 Task: Create in the project AgileGuru and in the Backlog issue 'Develop a new tool for automated testing of web application performance under high traffic and load conditions' a child issue 'Integration with social media management software', and assign it to team member softage.2@softage.net. Create in the project AgileGuru and in the Backlog issue 'Upgrade the user interface of a web application to improve usability and user experience' a child issue 'Big data model interpretability and transparency optimization', and assign it to team member softage.3@softage.net
Action: Mouse moved to (191, 56)
Screenshot: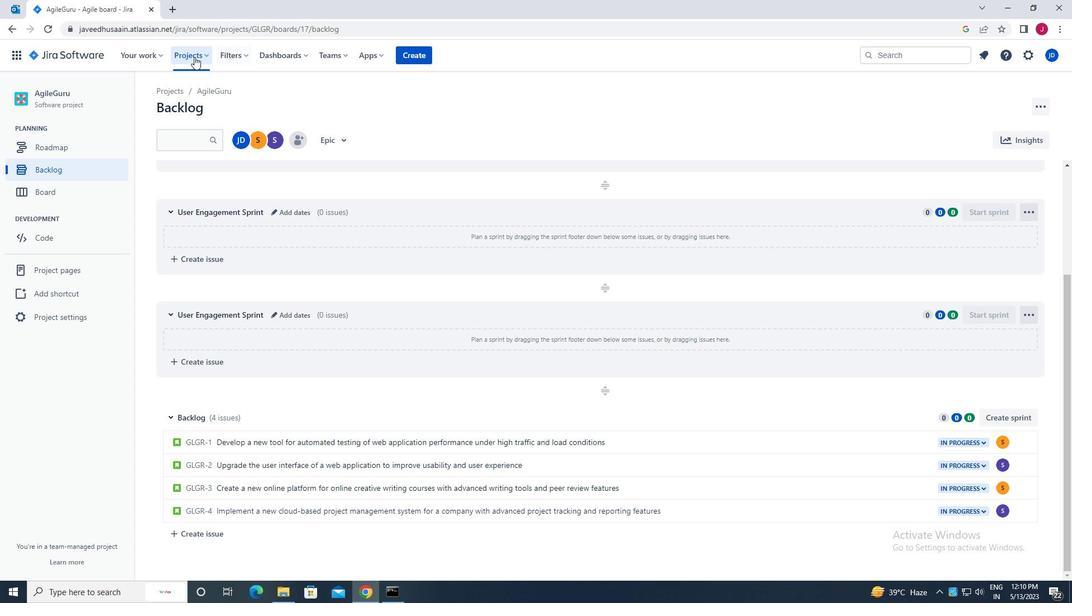 
Action: Mouse pressed left at (191, 56)
Screenshot: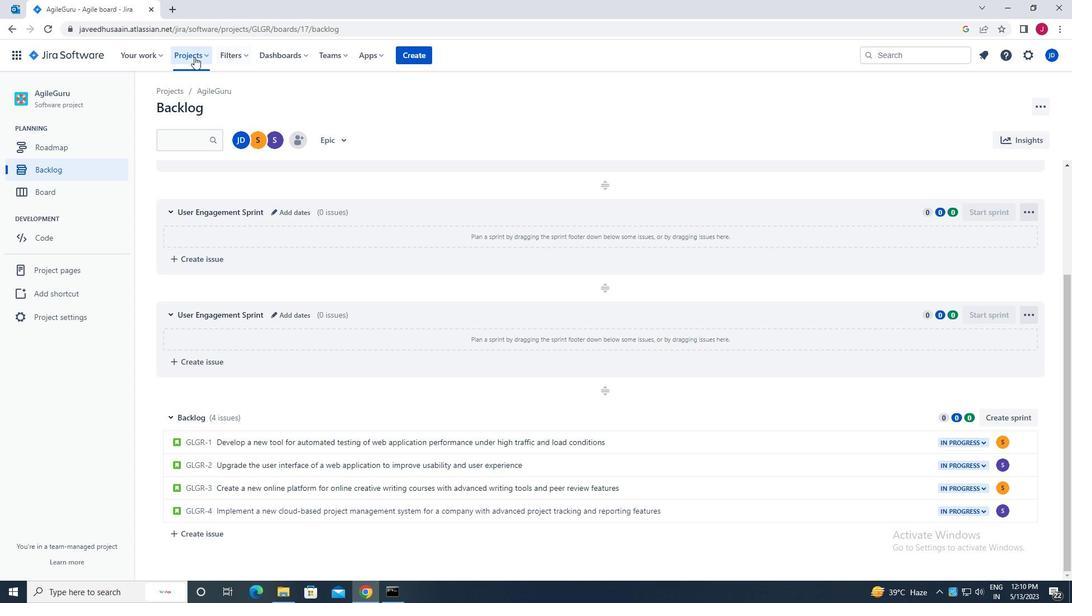 
Action: Mouse moved to (233, 107)
Screenshot: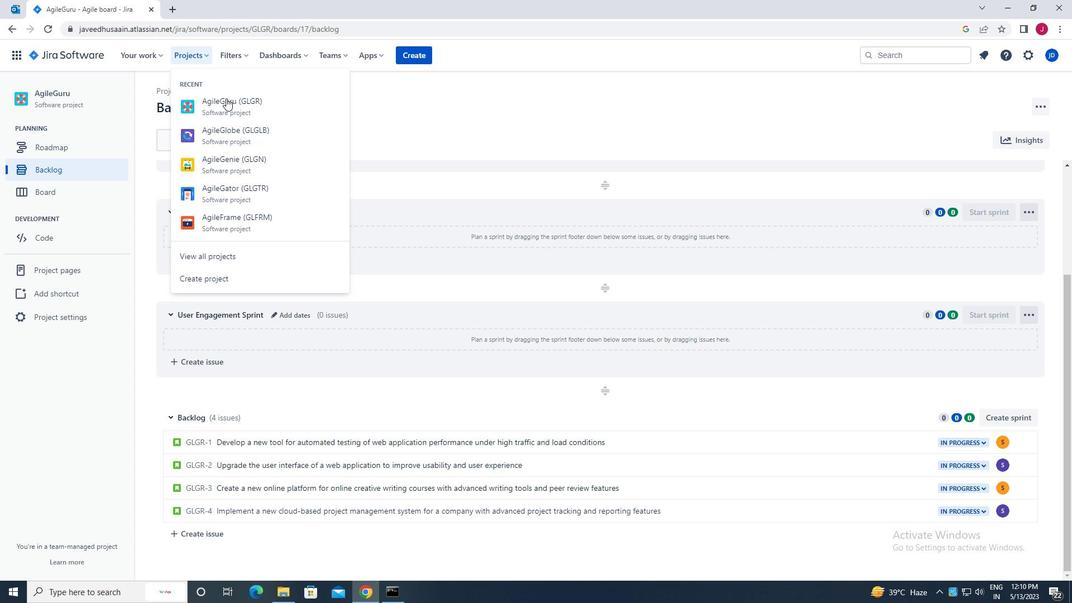 
Action: Mouse pressed left at (233, 107)
Screenshot: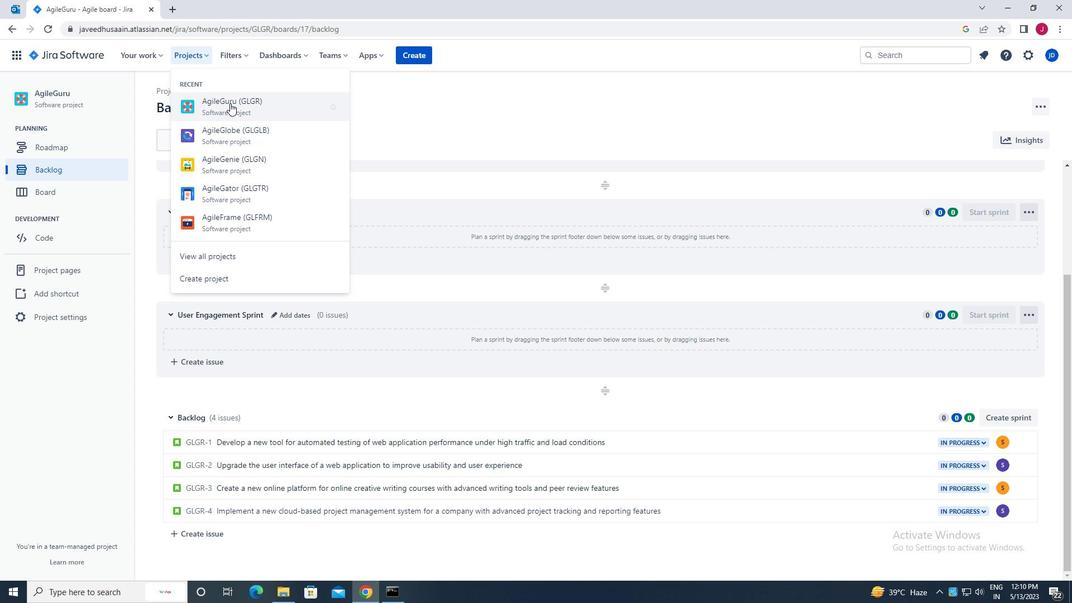 
Action: Mouse moved to (79, 166)
Screenshot: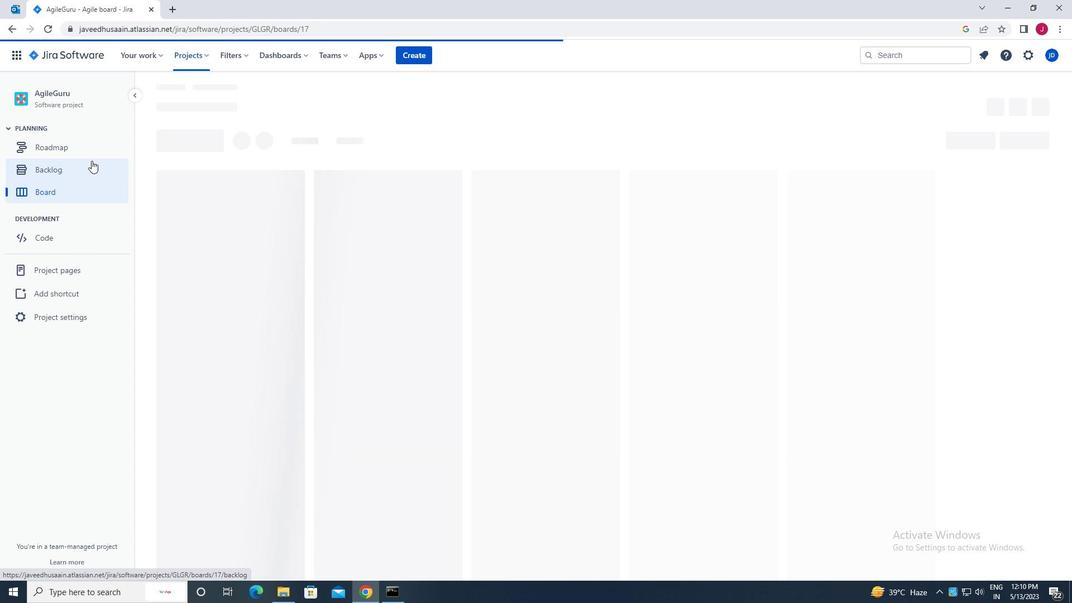 
Action: Mouse pressed left at (79, 166)
Screenshot: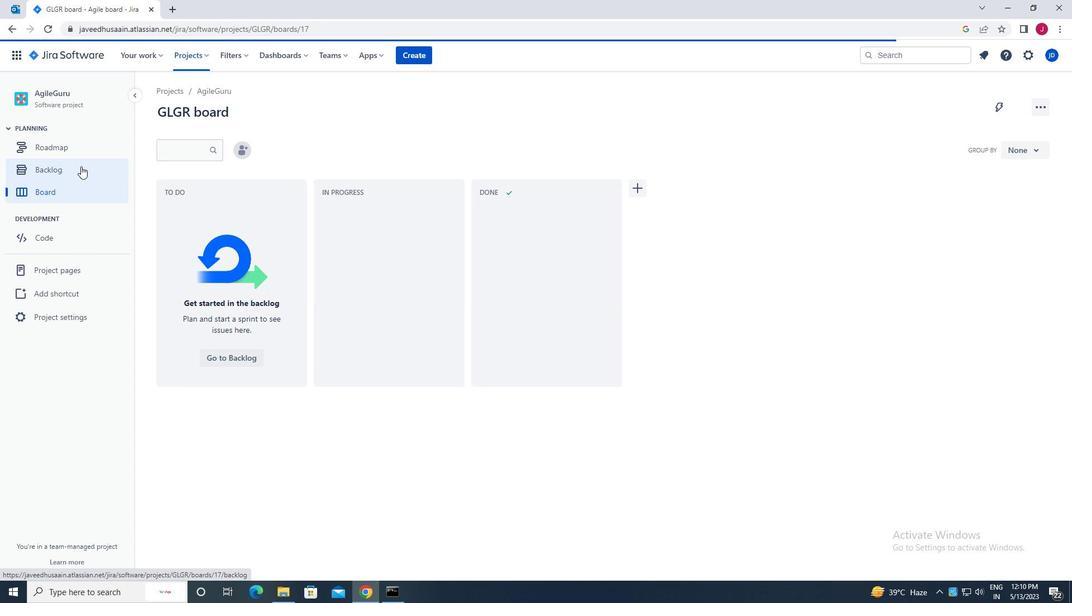 
Action: Mouse moved to (532, 327)
Screenshot: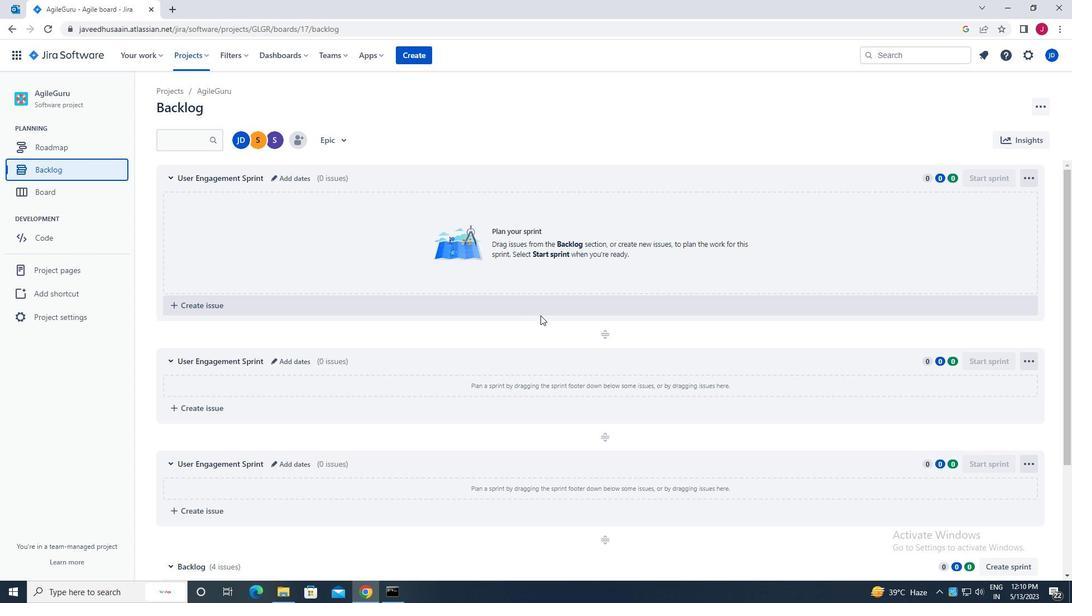 
Action: Mouse scrolled (532, 326) with delta (0, 0)
Screenshot: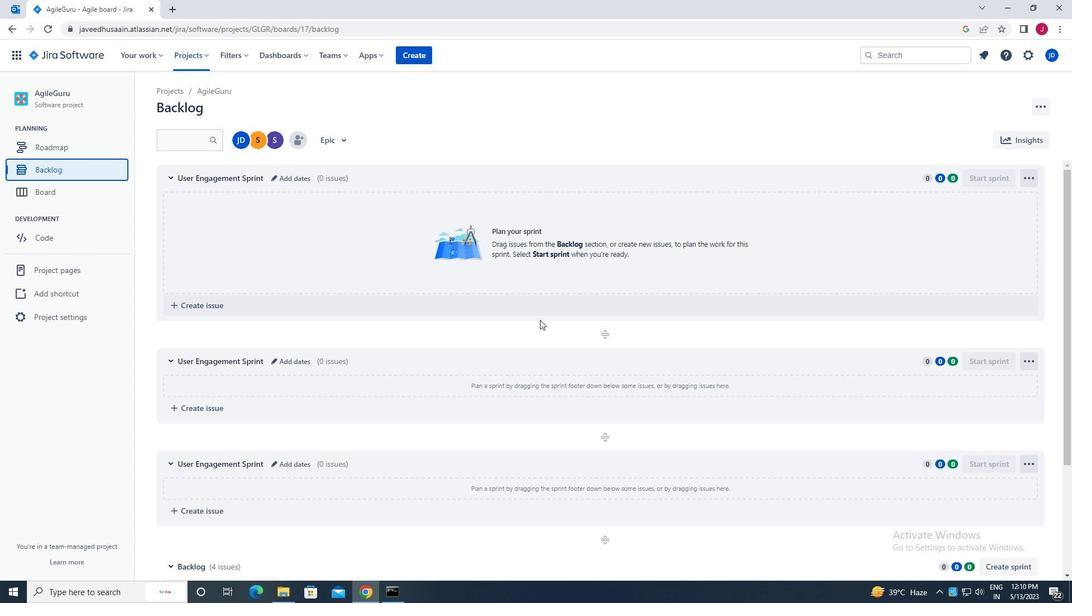 
Action: Mouse scrolled (532, 326) with delta (0, 0)
Screenshot: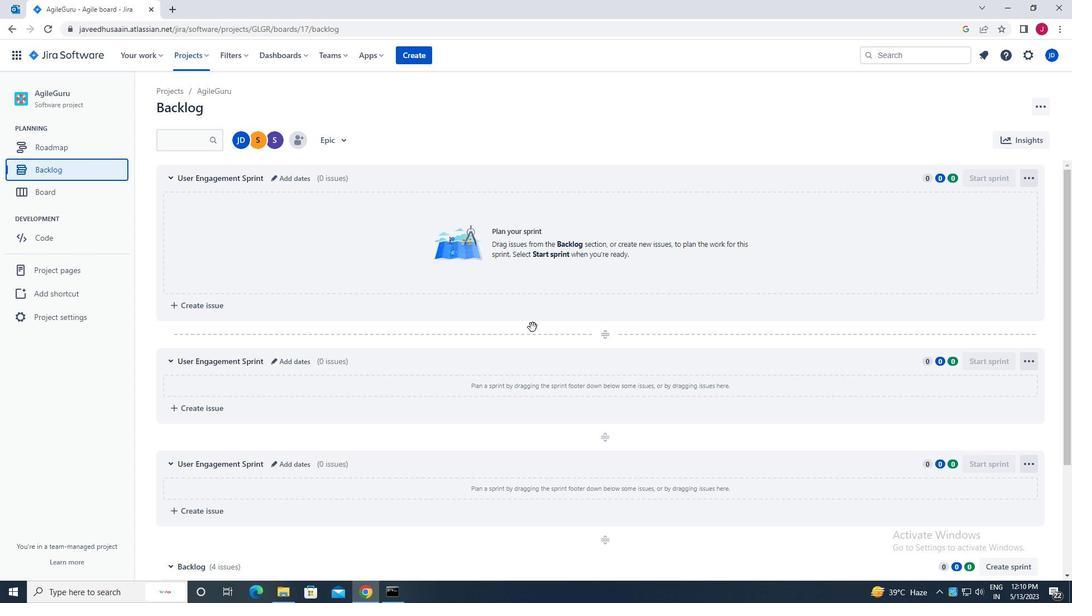 
Action: Mouse scrolled (532, 326) with delta (0, 0)
Screenshot: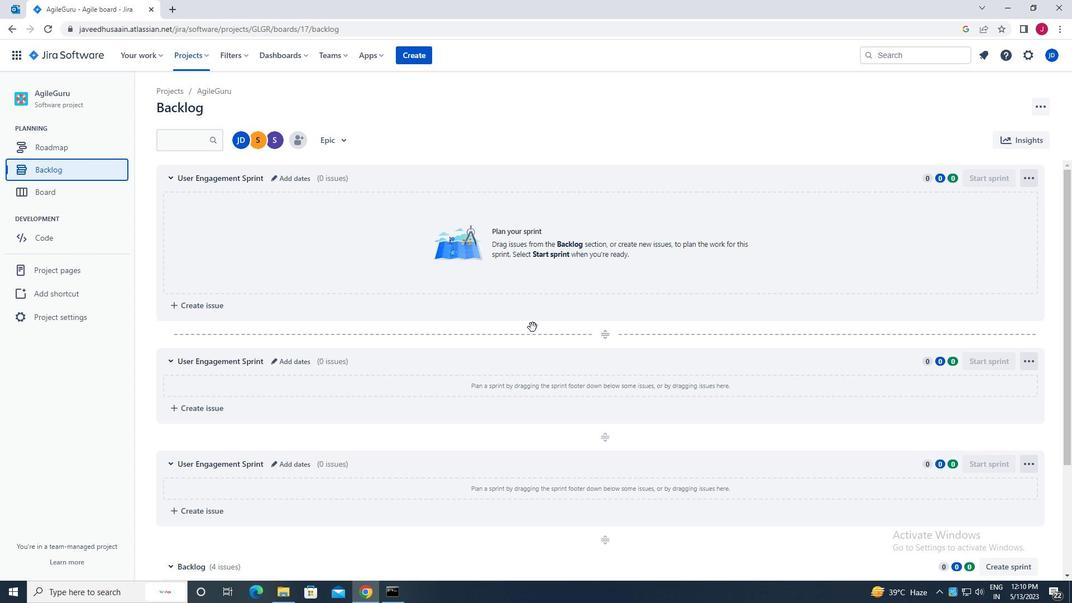 
Action: Mouse scrolled (532, 326) with delta (0, 0)
Screenshot: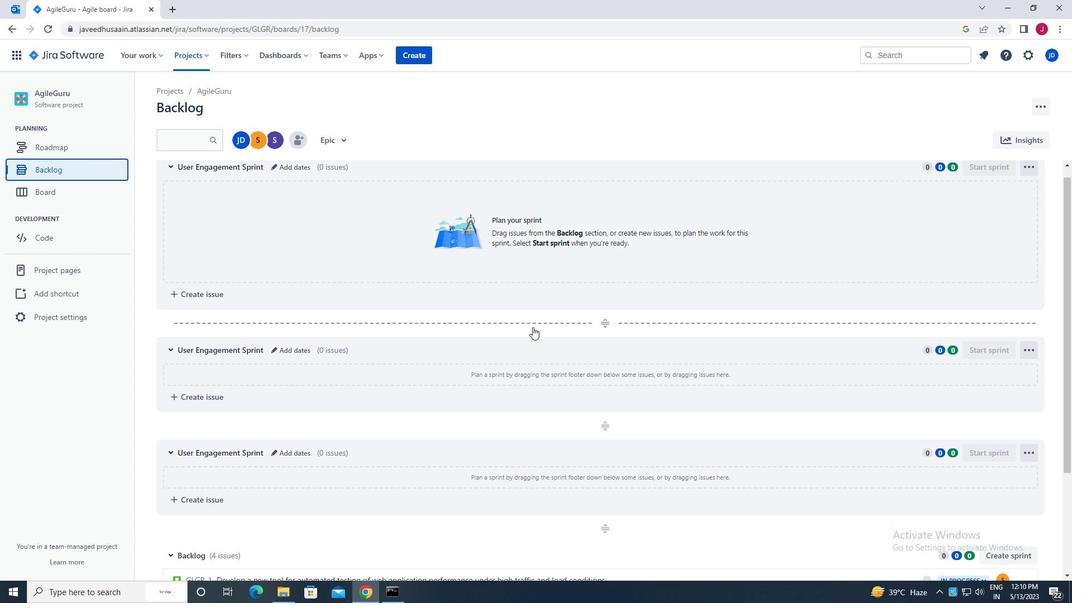 
Action: Mouse scrolled (532, 326) with delta (0, 0)
Screenshot: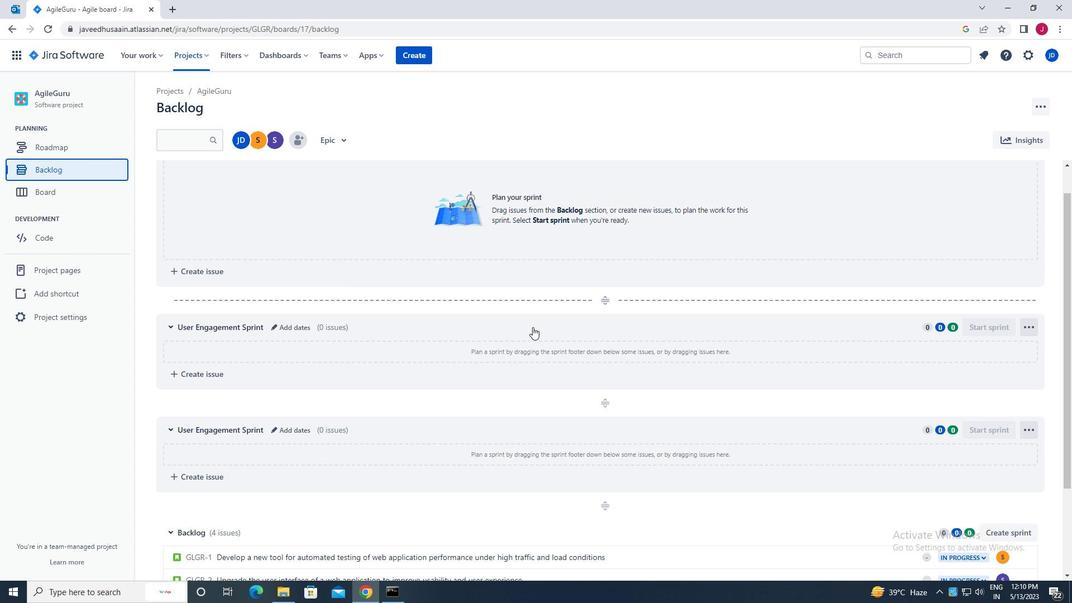 
Action: Mouse scrolled (532, 326) with delta (0, 0)
Screenshot: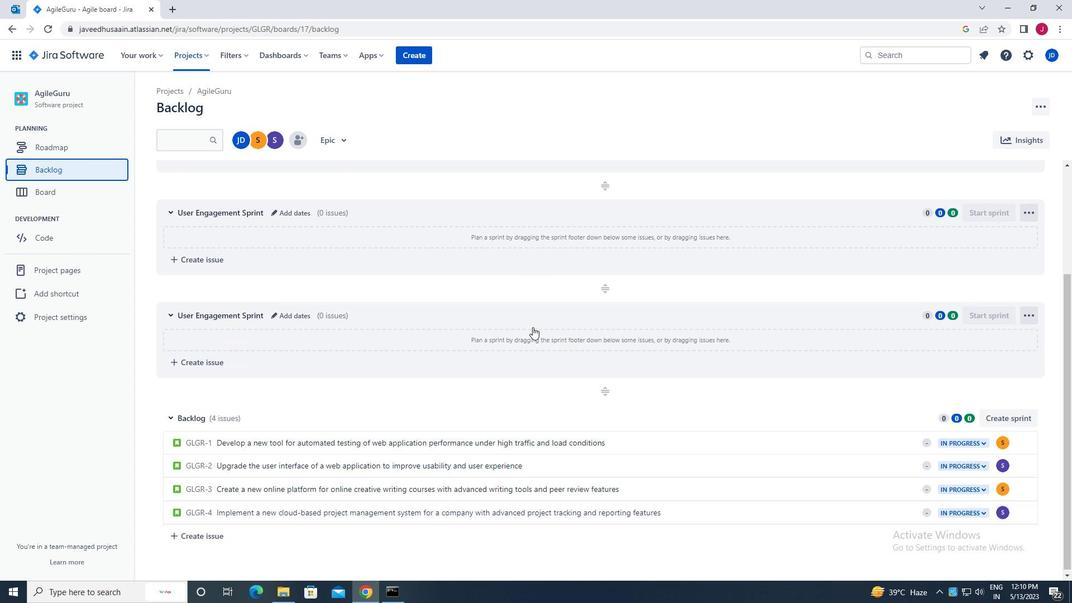 
Action: Mouse scrolled (532, 326) with delta (0, 0)
Screenshot: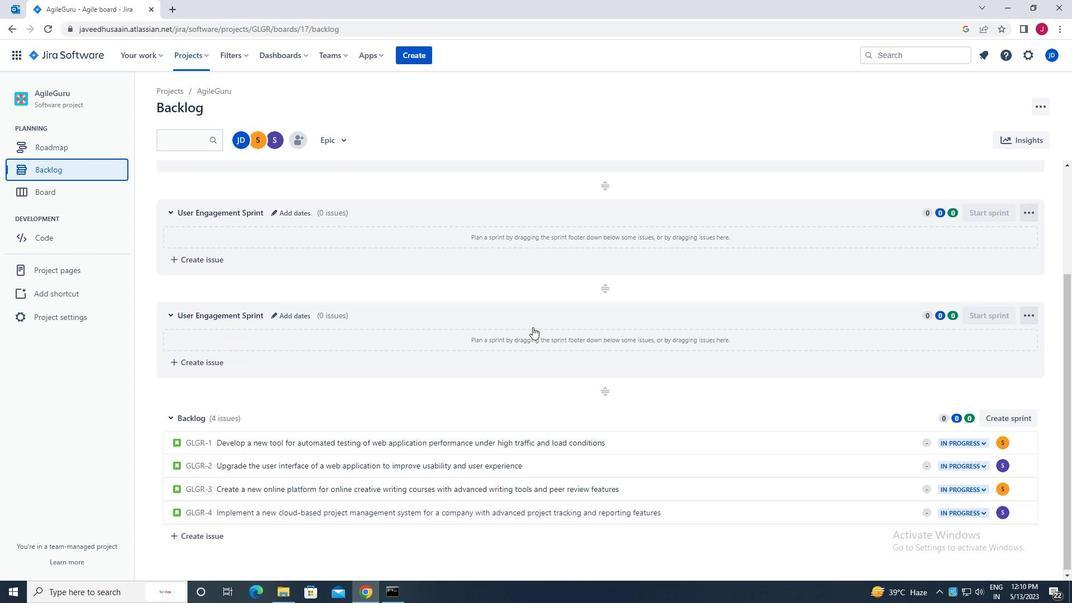 
Action: Mouse scrolled (532, 326) with delta (0, 0)
Screenshot: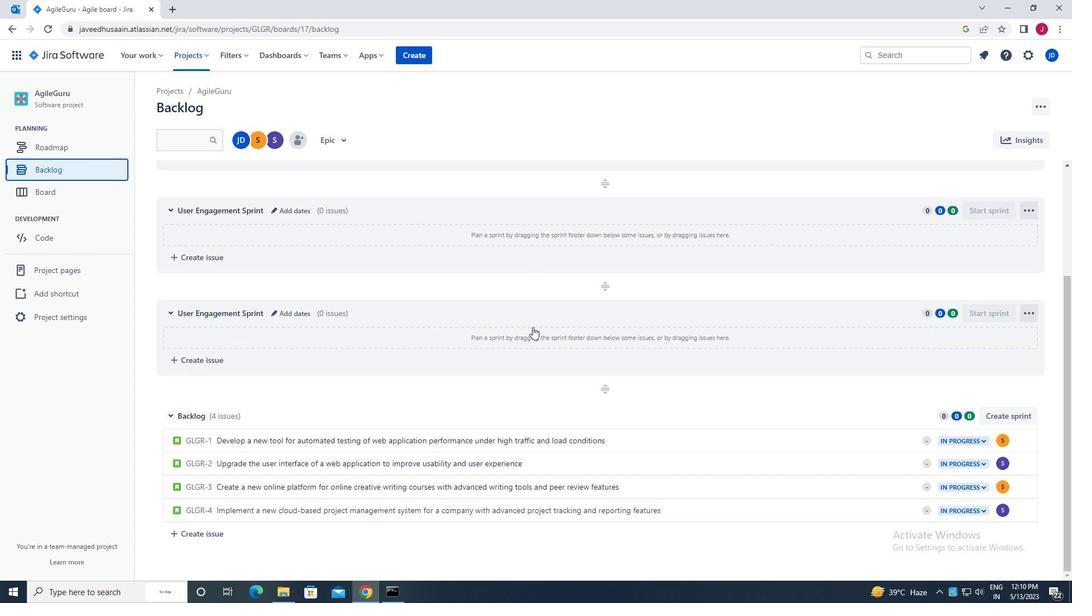 
Action: Mouse scrolled (532, 326) with delta (0, 0)
Screenshot: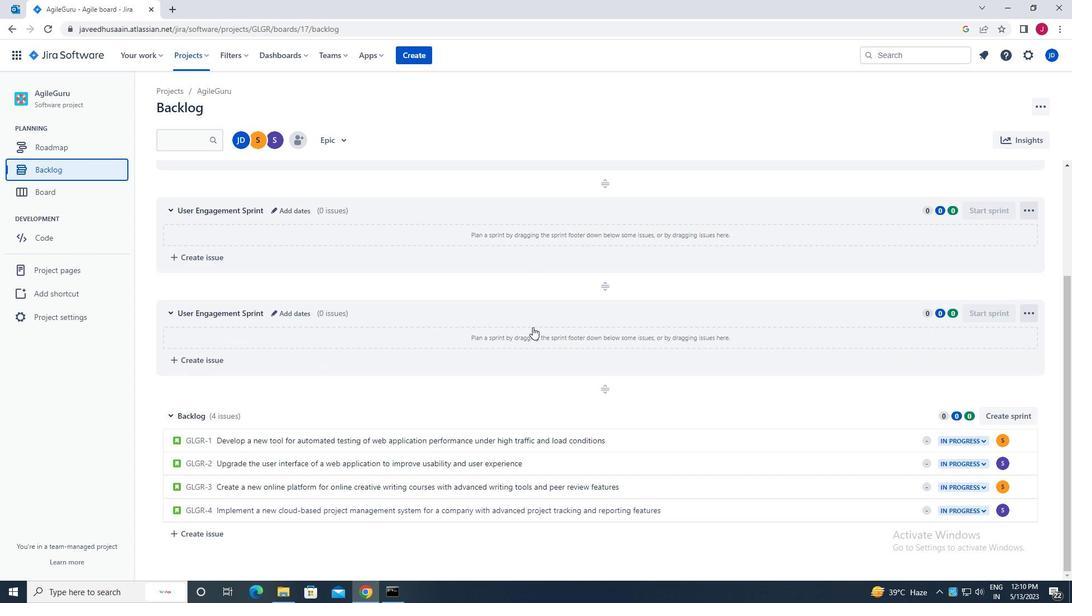 
Action: Mouse moved to (855, 443)
Screenshot: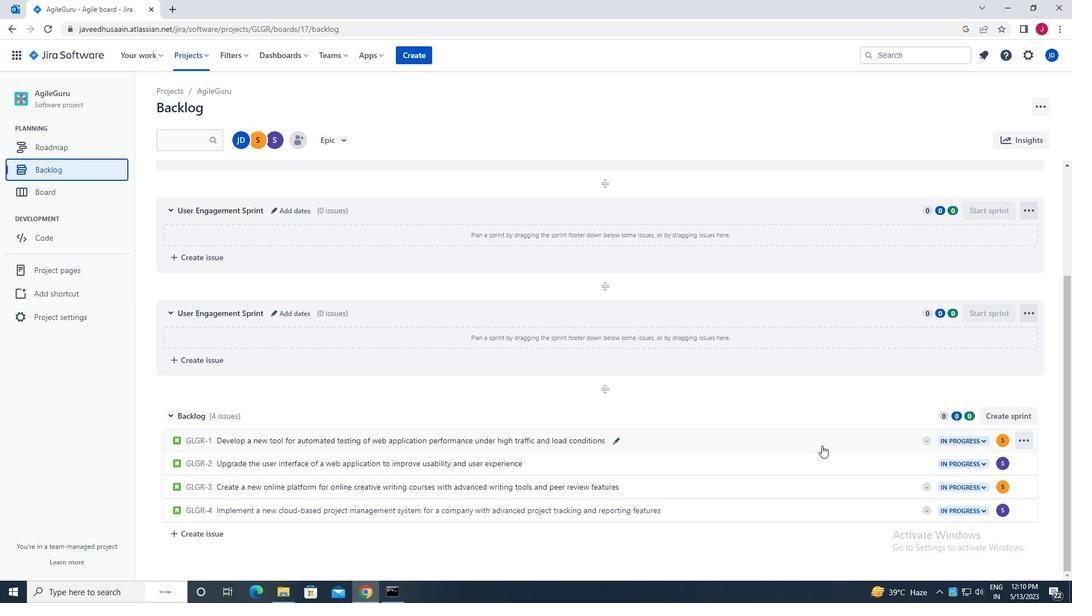 
Action: Mouse pressed left at (855, 443)
Screenshot: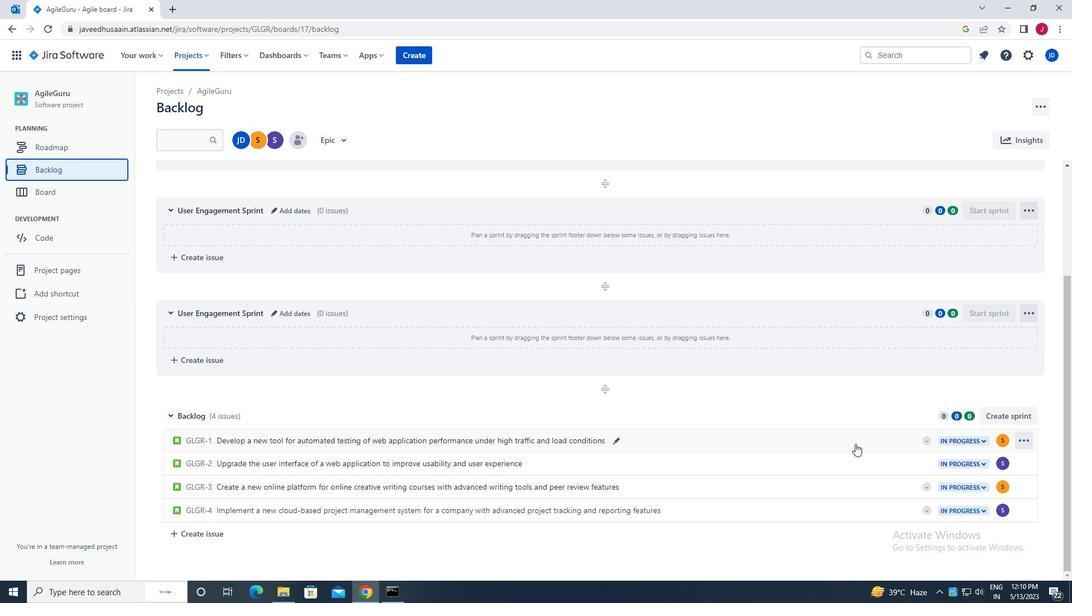 
Action: Mouse moved to (872, 270)
Screenshot: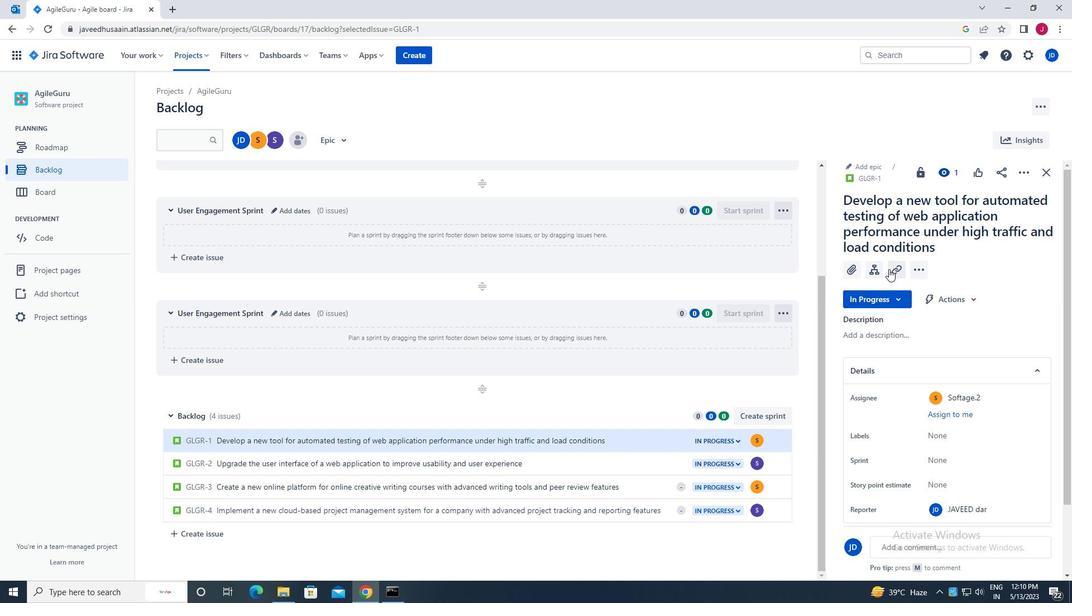 
Action: Mouse pressed left at (872, 270)
Screenshot: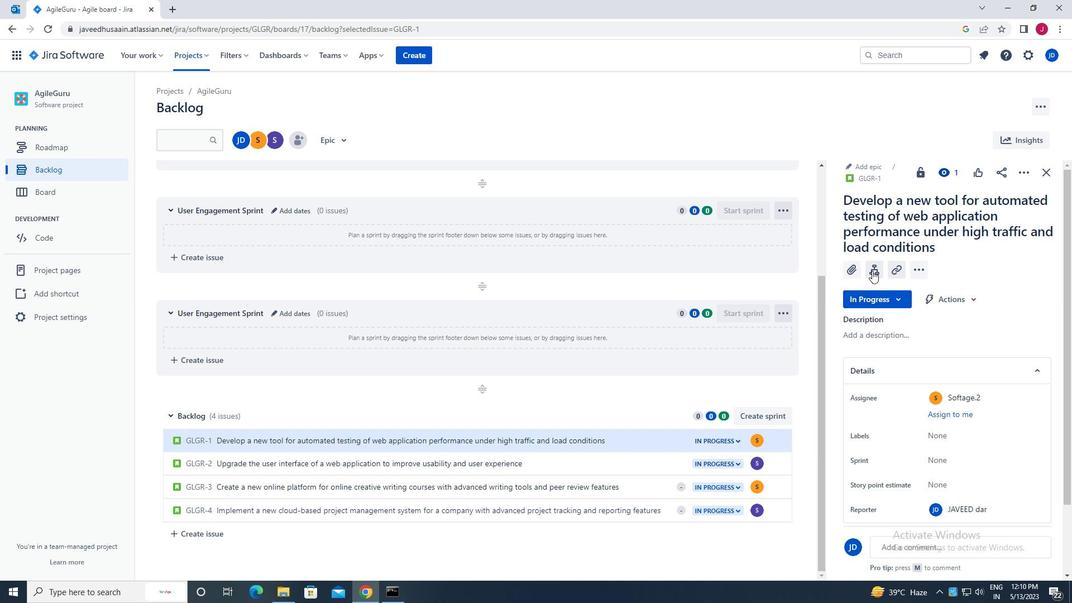 
Action: Mouse moved to (878, 364)
Screenshot: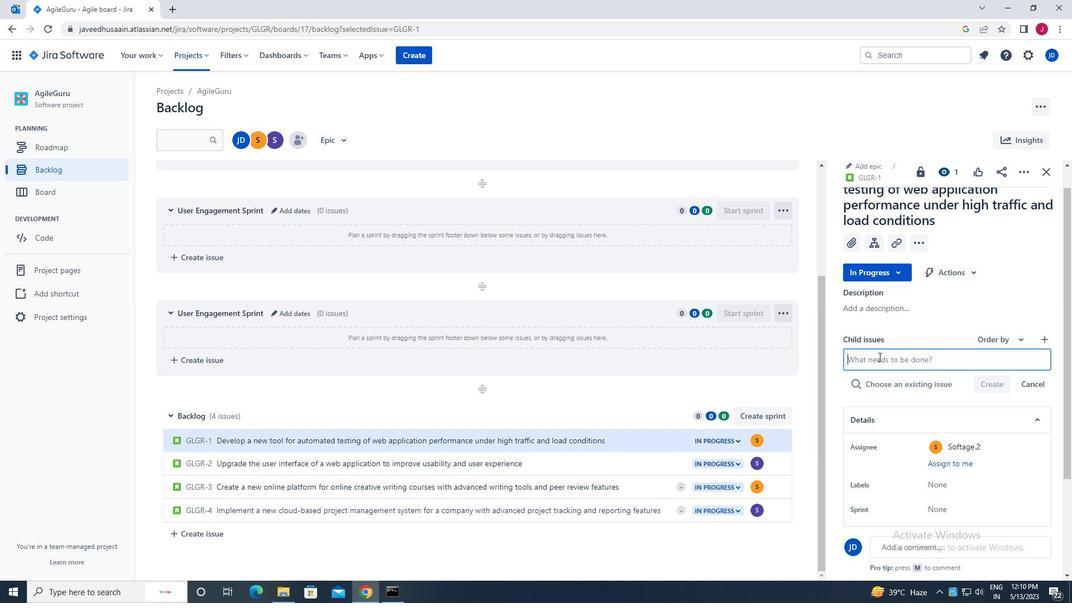 
Action: Mouse pressed left at (878, 364)
Screenshot: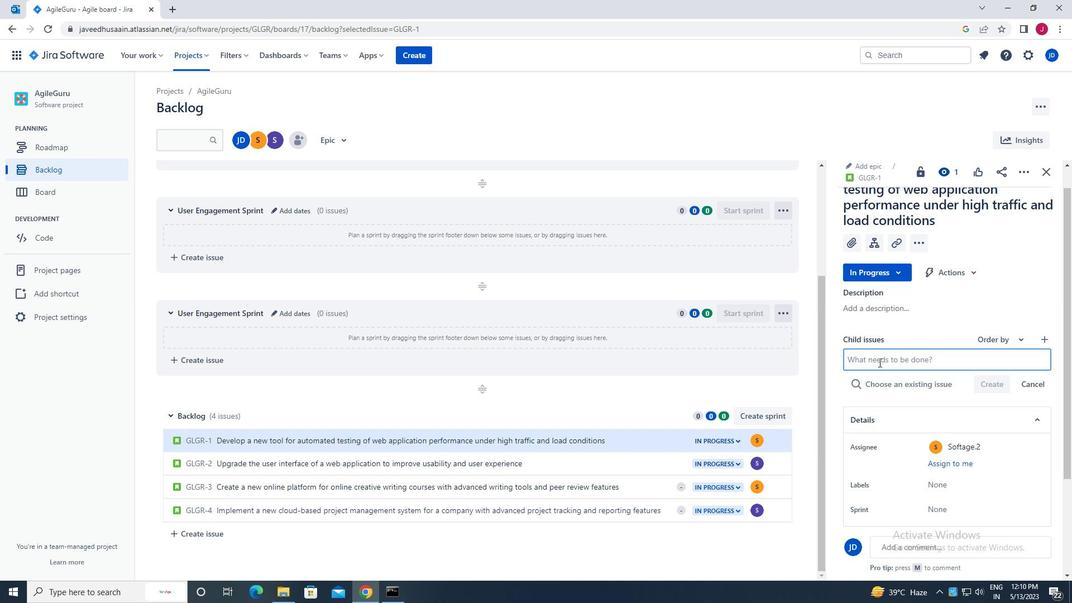 
Action: Mouse moved to (877, 364)
Screenshot: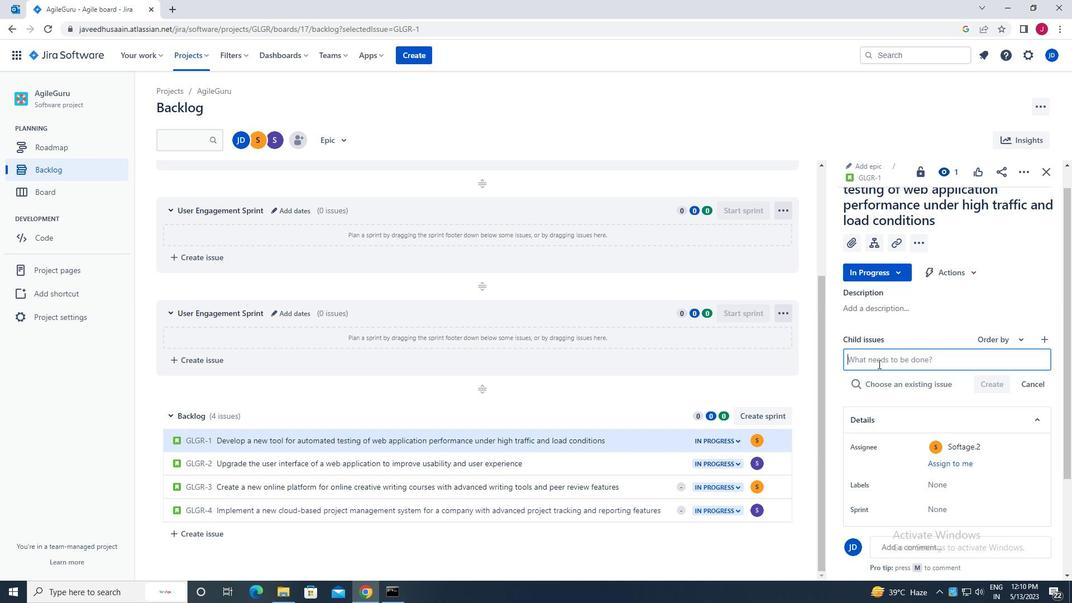 
Action: Key pressed i<Key.caps_lock>ntegration<Key.space>with<Key.space>social<Key.space>media<Key.space>management<Key.space>software<Key.enter>
Screenshot: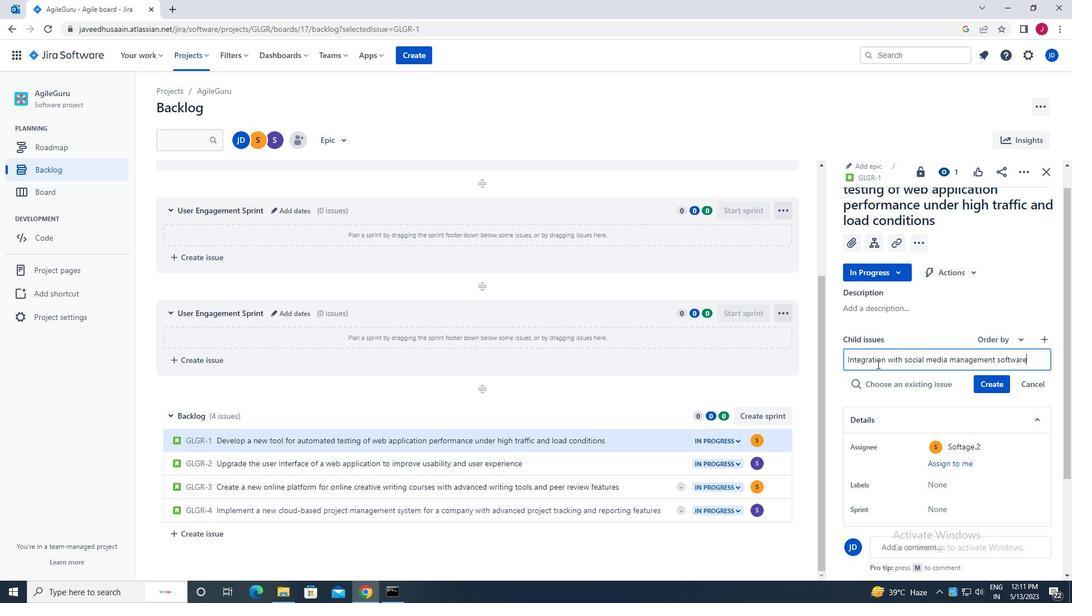 
Action: Mouse moved to (999, 366)
Screenshot: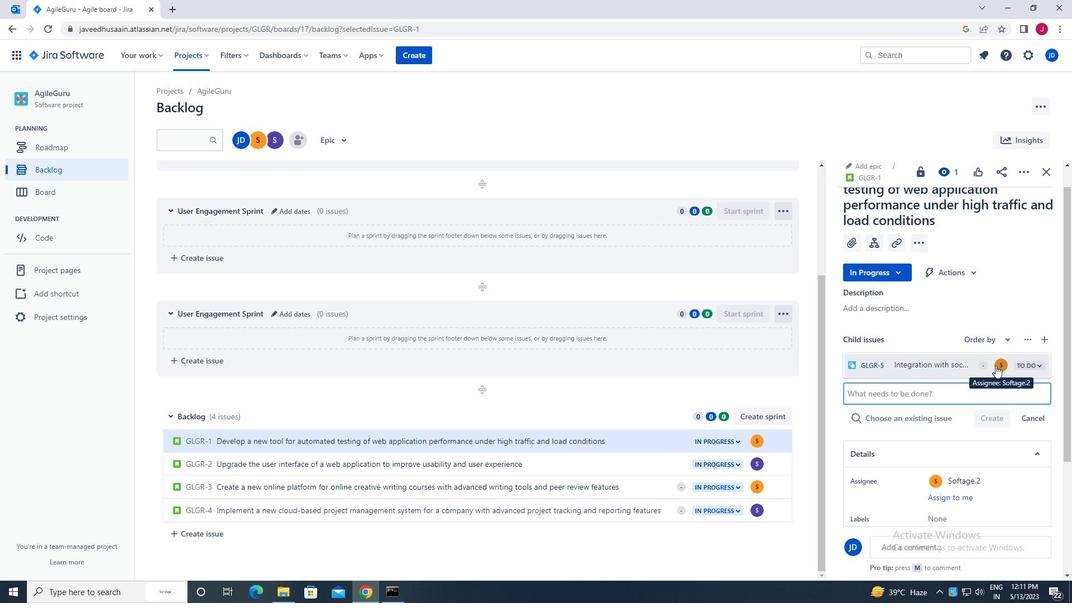 
Action: Mouse pressed left at (999, 366)
Screenshot: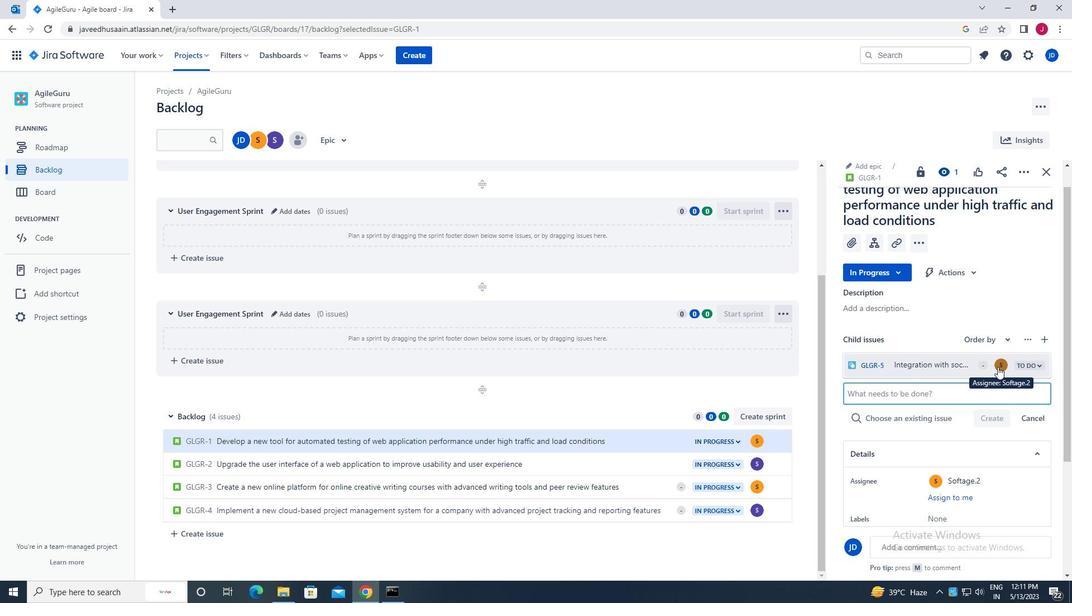 
Action: Mouse moved to (907, 309)
Screenshot: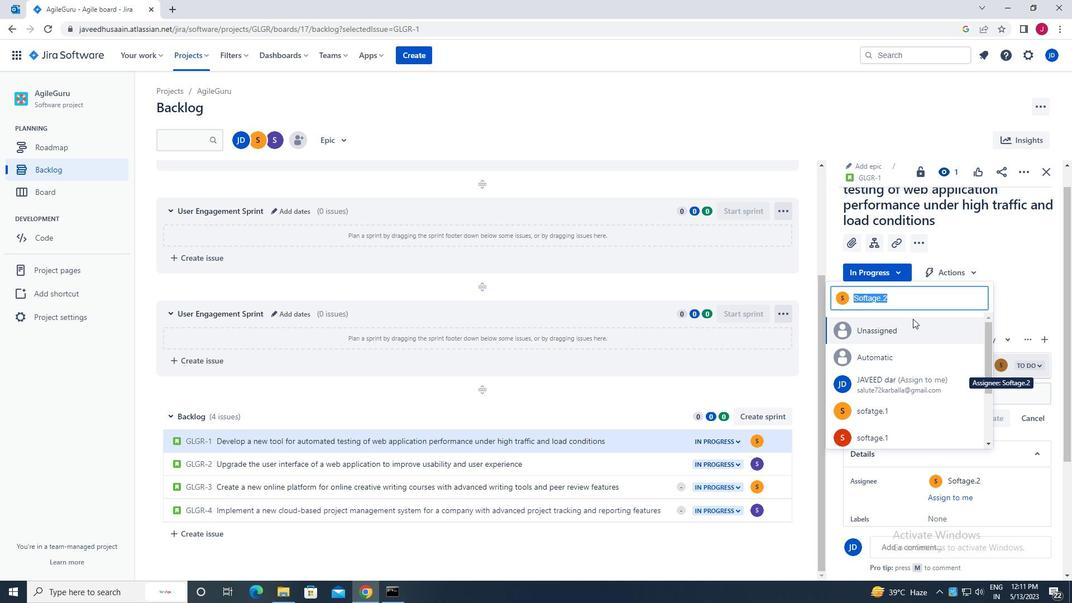 
Action: Key pressed soft
Screenshot: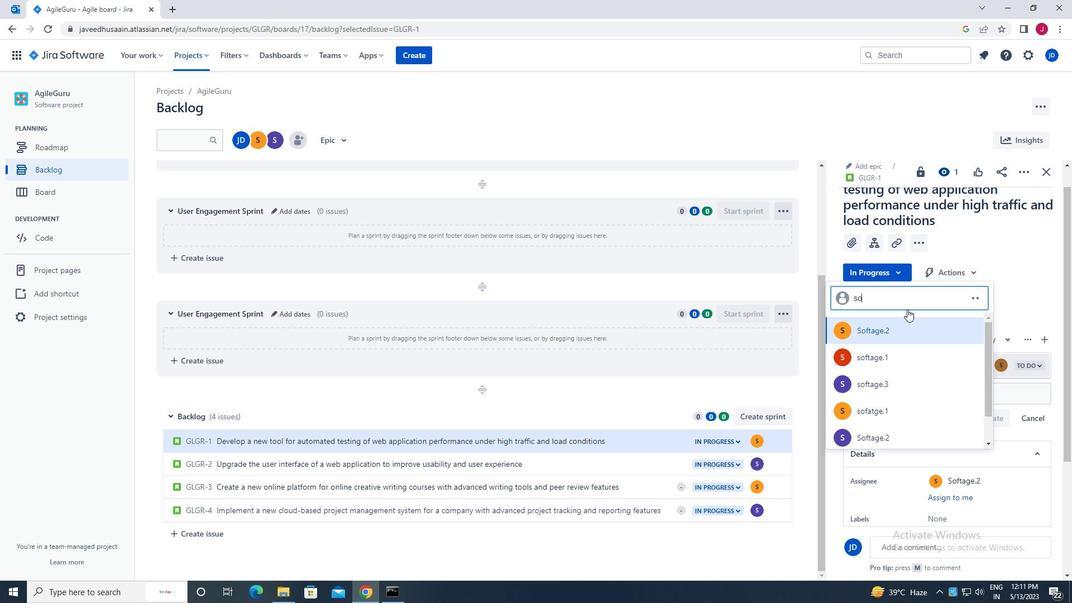 
Action: Mouse moved to (913, 331)
Screenshot: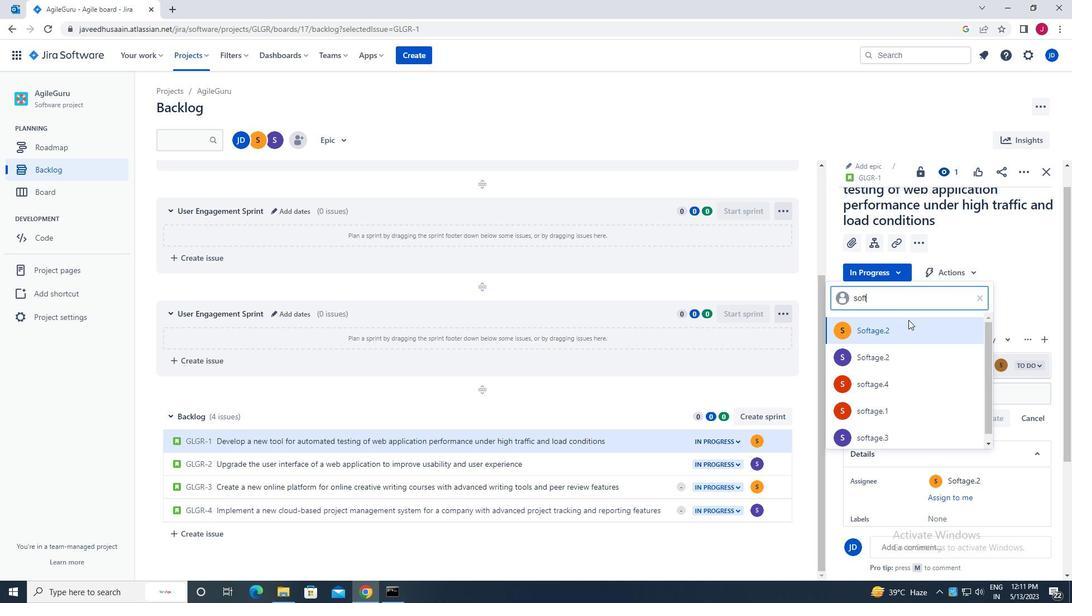 
Action: Mouse pressed left at (913, 331)
Screenshot: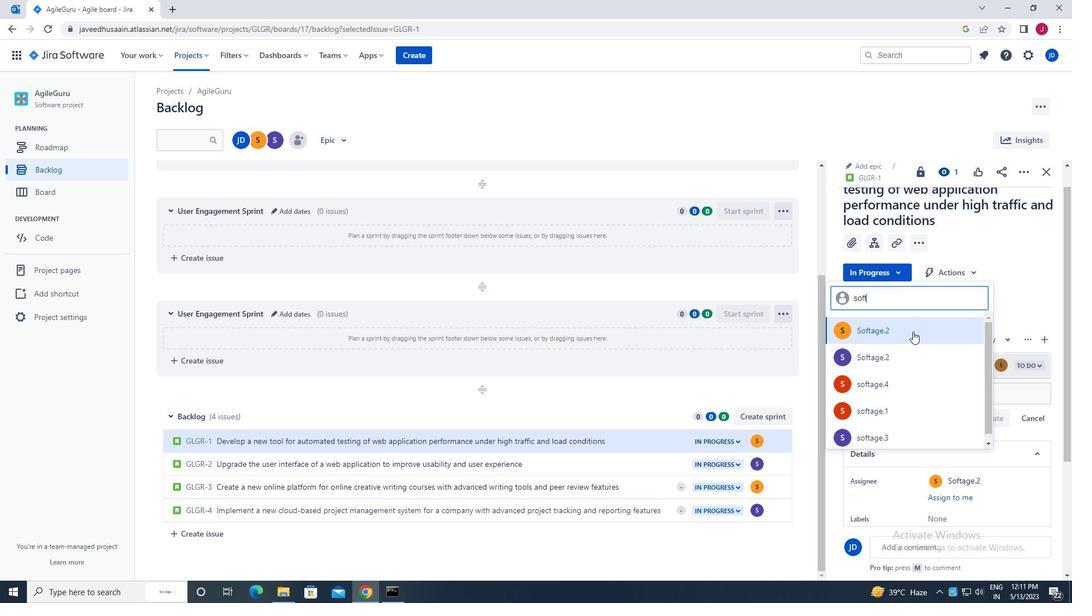 
Action: Mouse moved to (1049, 170)
Screenshot: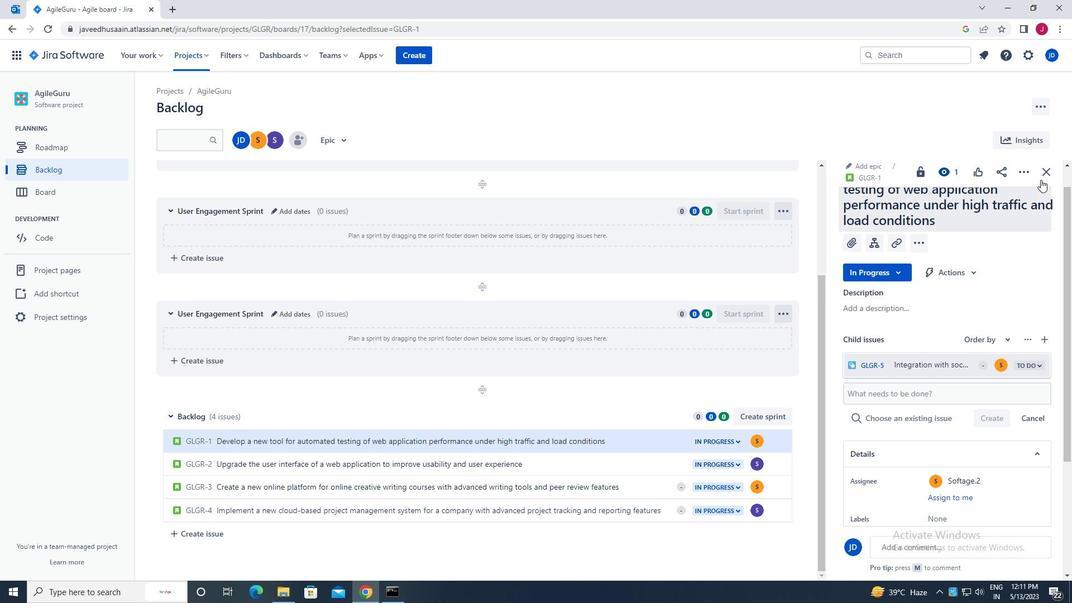 
Action: Mouse pressed left at (1049, 170)
Screenshot: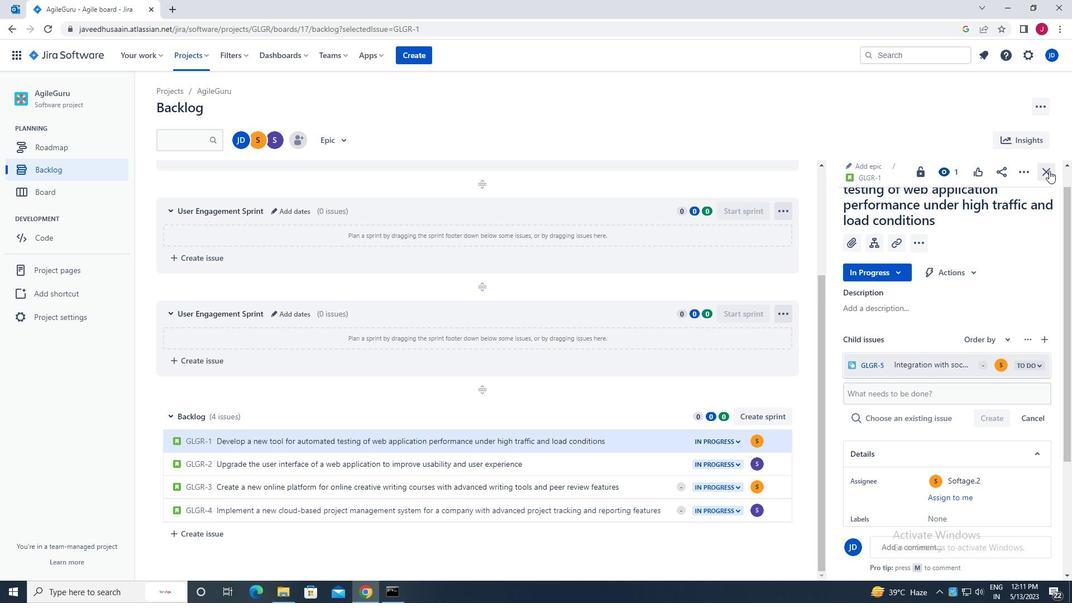 
Action: Mouse moved to (826, 463)
Screenshot: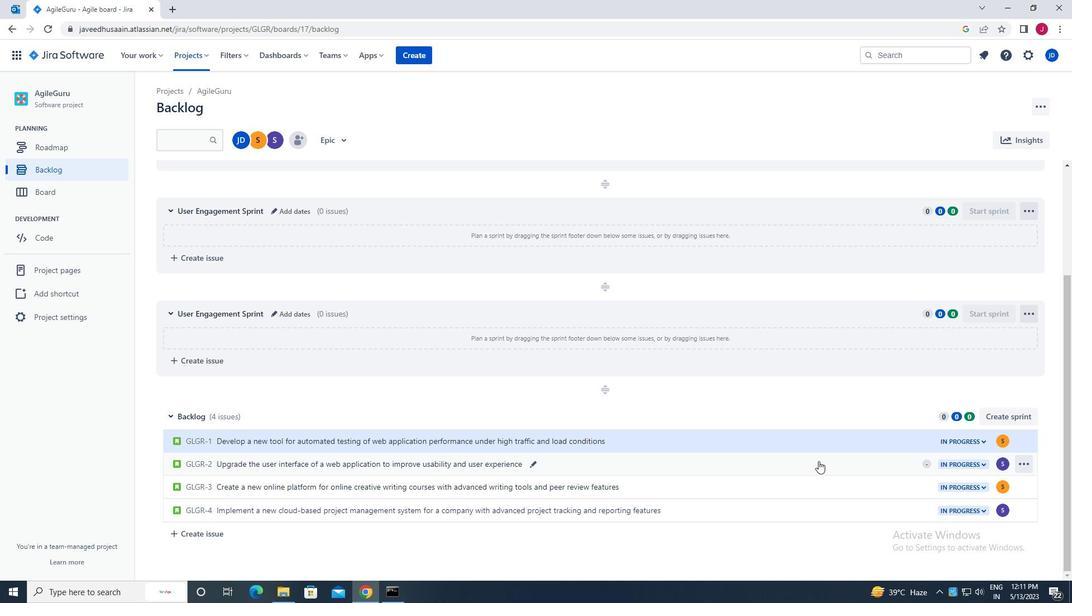 
Action: Mouse pressed left at (826, 463)
Screenshot: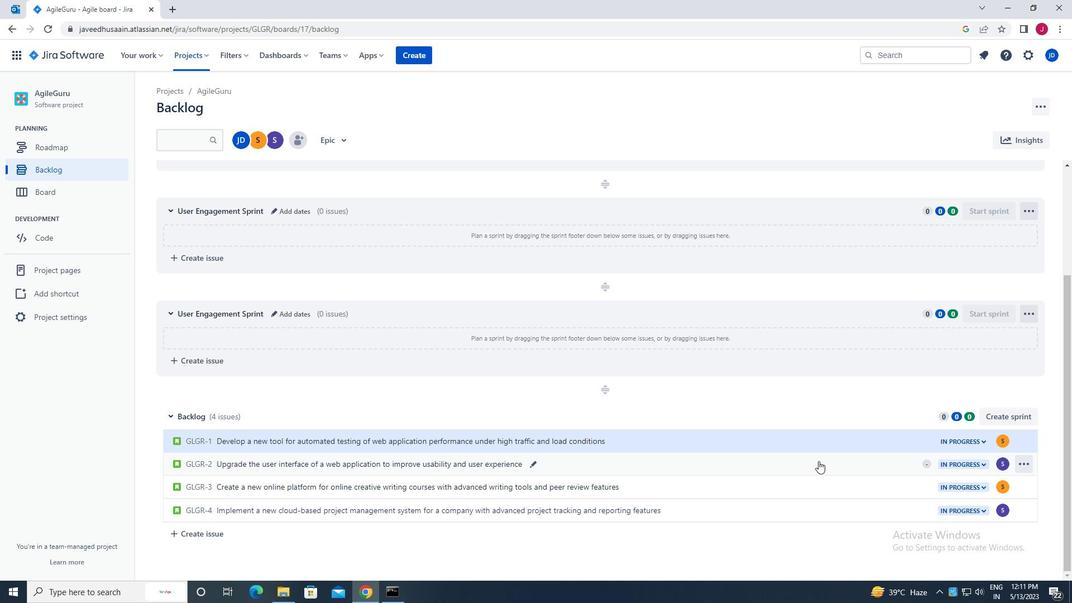 
Action: Mouse moved to (874, 261)
Screenshot: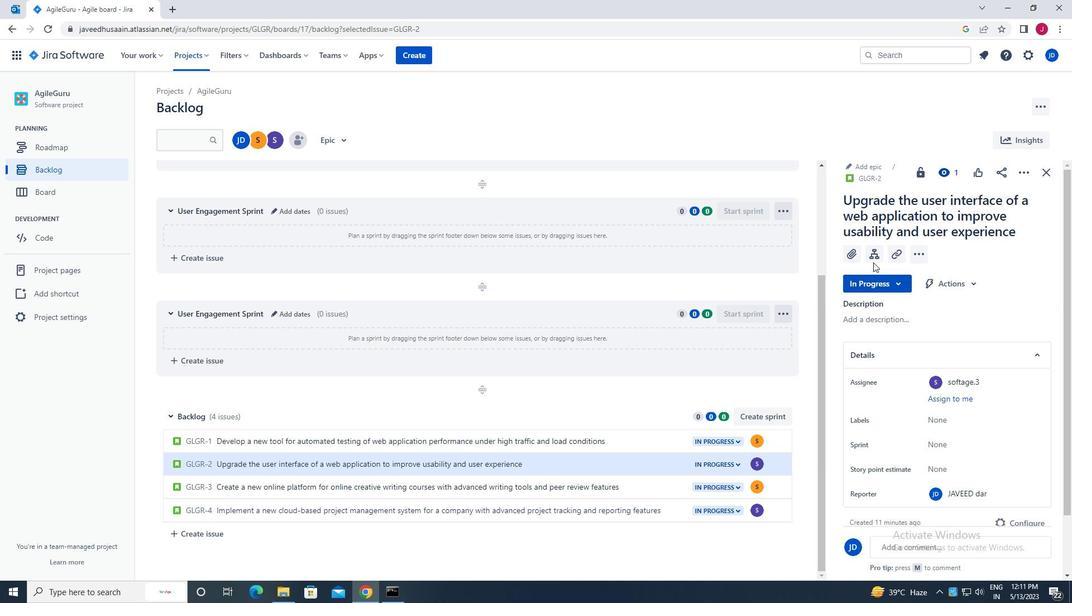 
Action: Mouse pressed left at (874, 261)
Screenshot: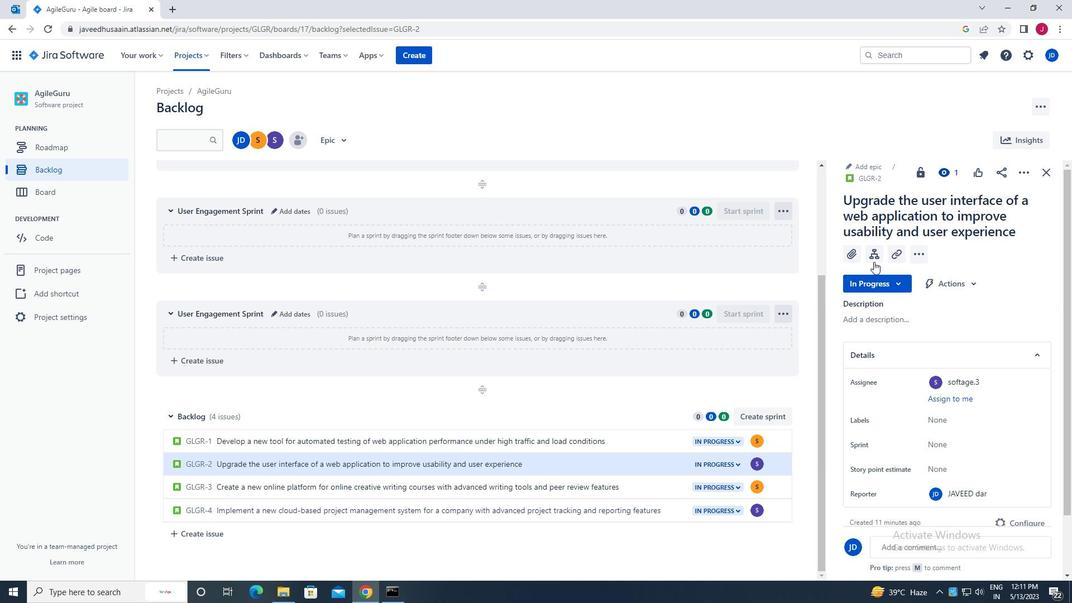 
Action: Mouse moved to (880, 359)
Screenshot: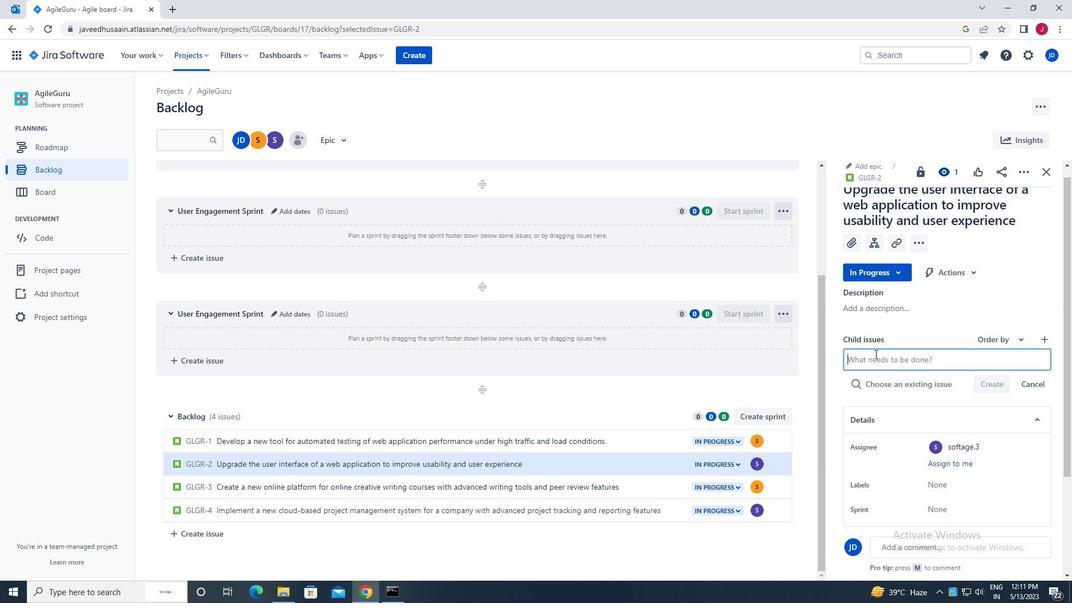 
Action: Mouse pressed left at (880, 359)
Screenshot: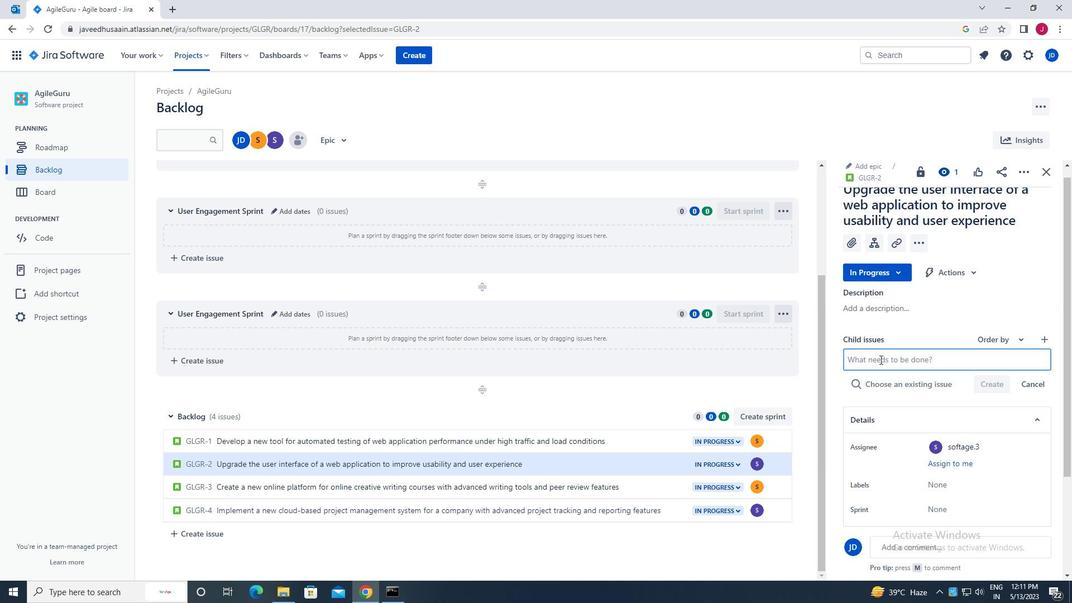
Action: Key pressed <Key.caps_lock>b<Key.caps_lock>ig<Key.space>data<Key.space>model<Key.space>interore<Key.backspace><Key.backspace><Key.backspace>pretabilit
Screenshot: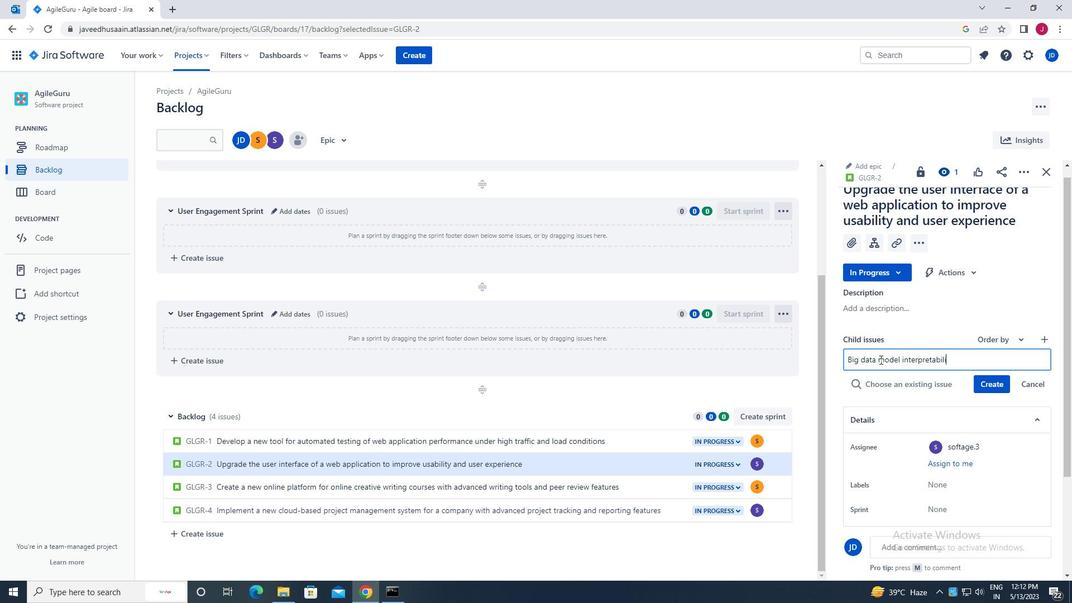 
Action: Mouse moved to (866, 308)
Screenshot: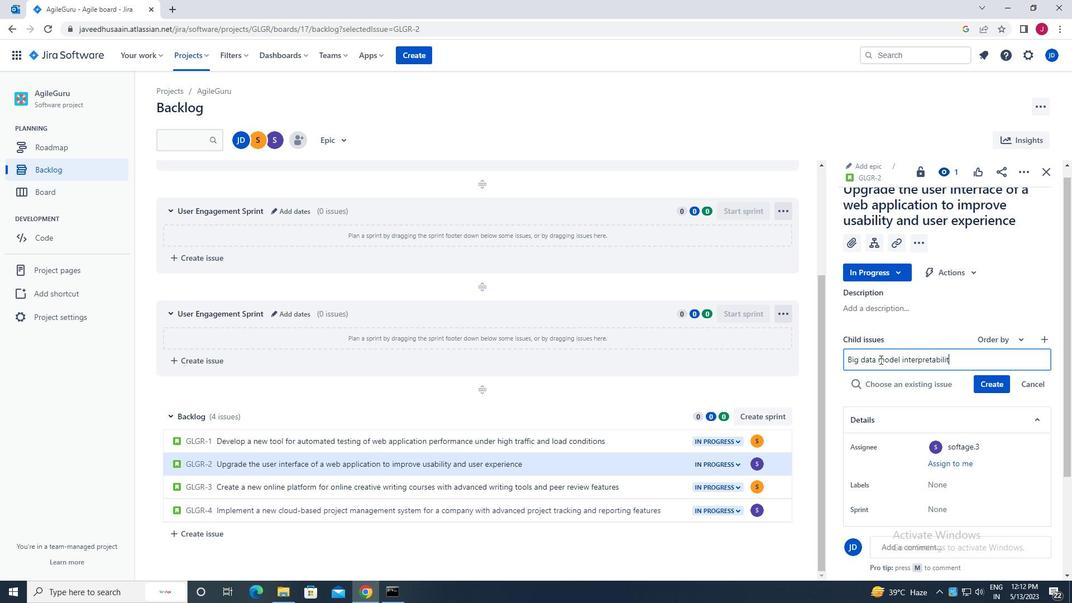 
Action: Key pressed y<Key.space>and<Key.space>transparency<Key.space>optimization<Key.enter>
Screenshot: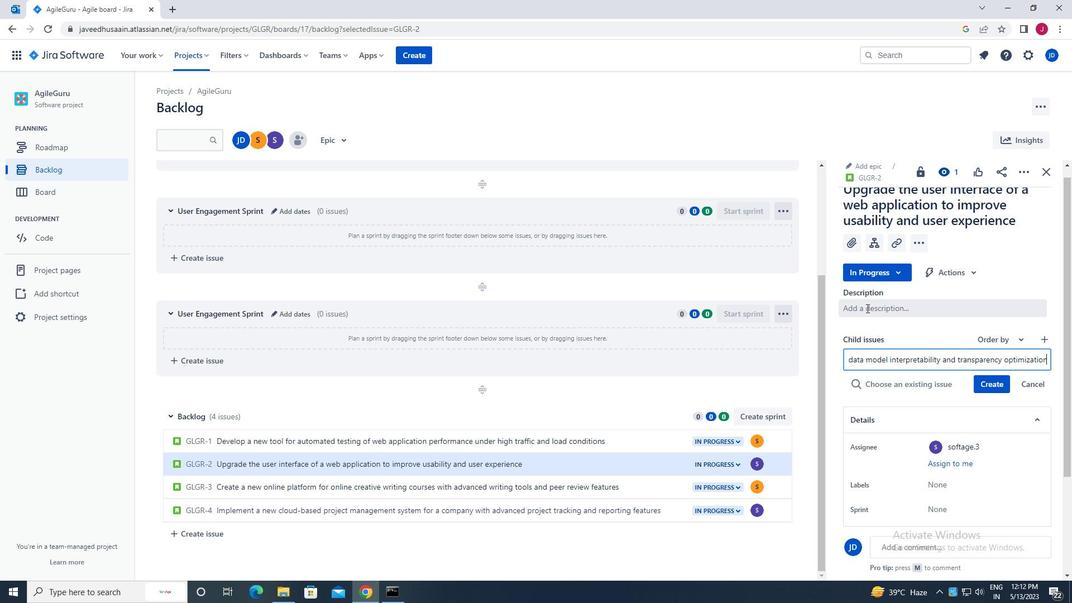 
Action: Mouse moved to (1003, 365)
Screenshot: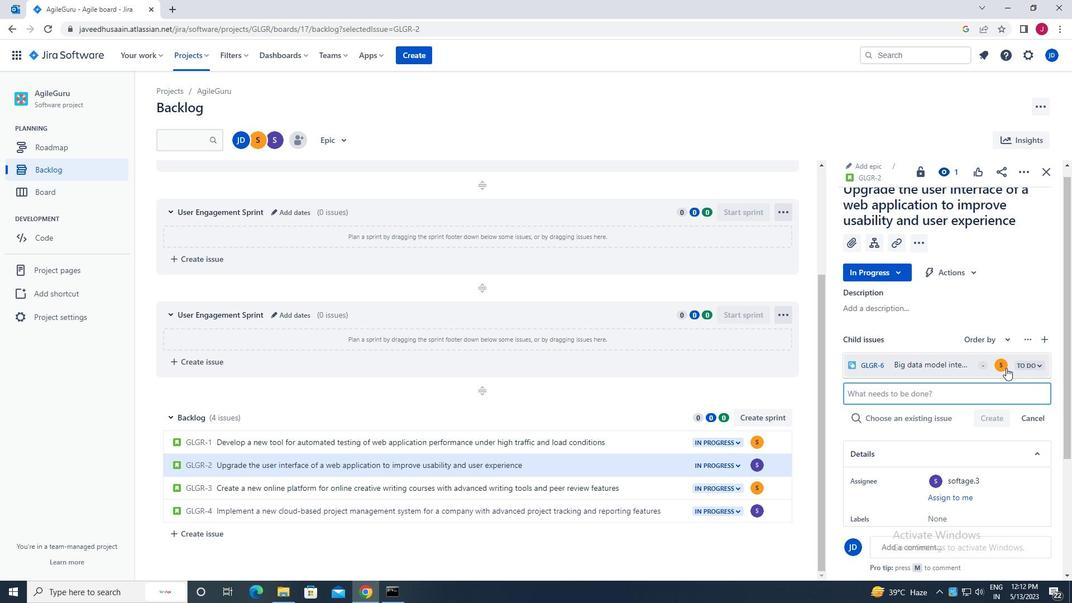 
Action: Mouse pressed left at (1003, 365)
Screenshot: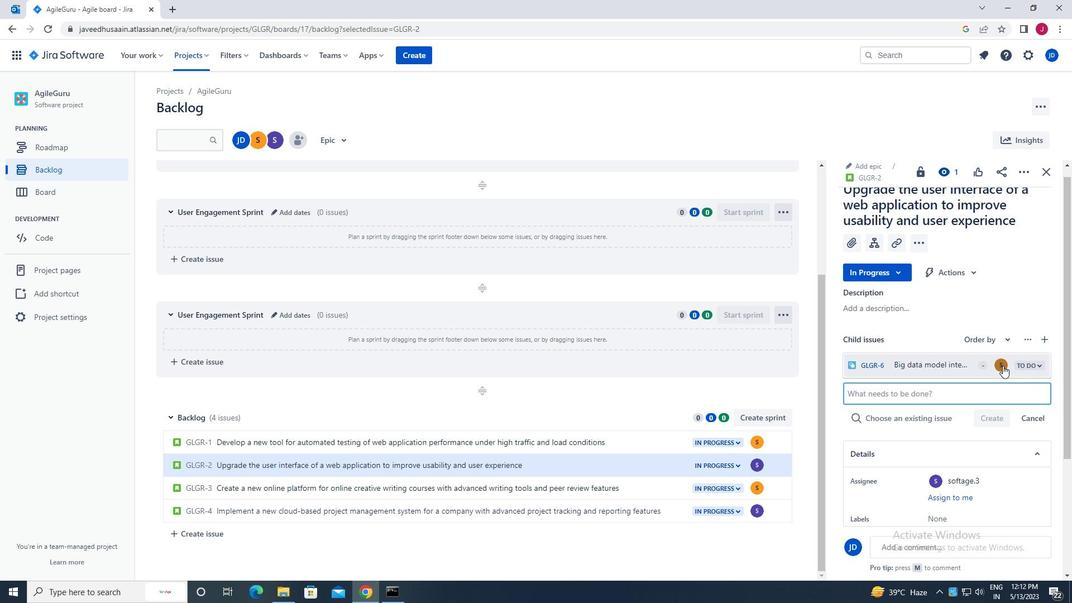 
Action: Mouse moved to (904, 299)
Screenshot: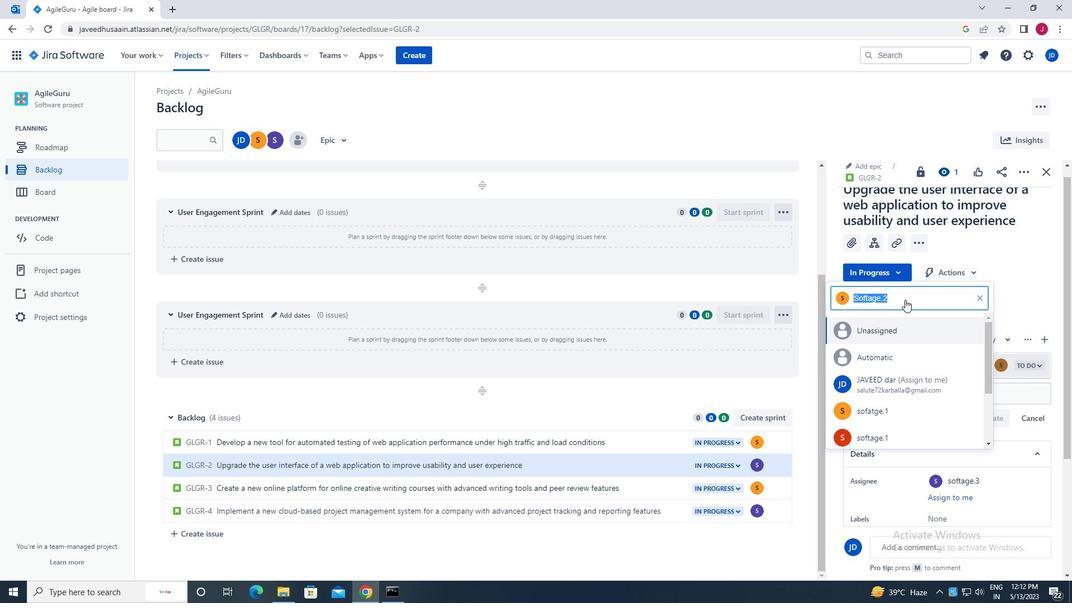 
Action: Key pressed soft
Screenshot: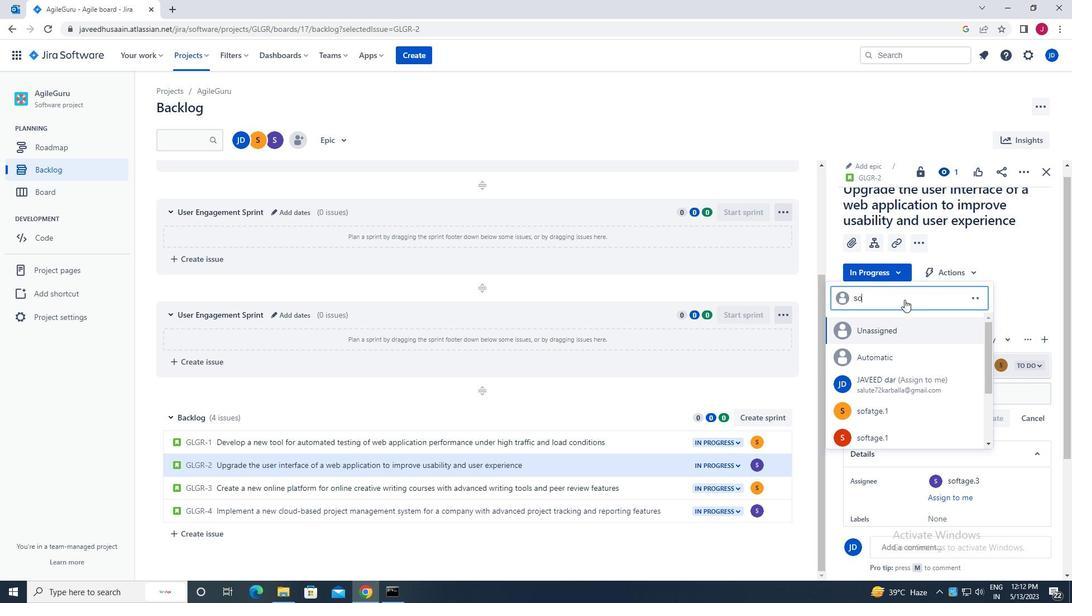 
Action: Mouse moved to (892, 435)
Screenshot: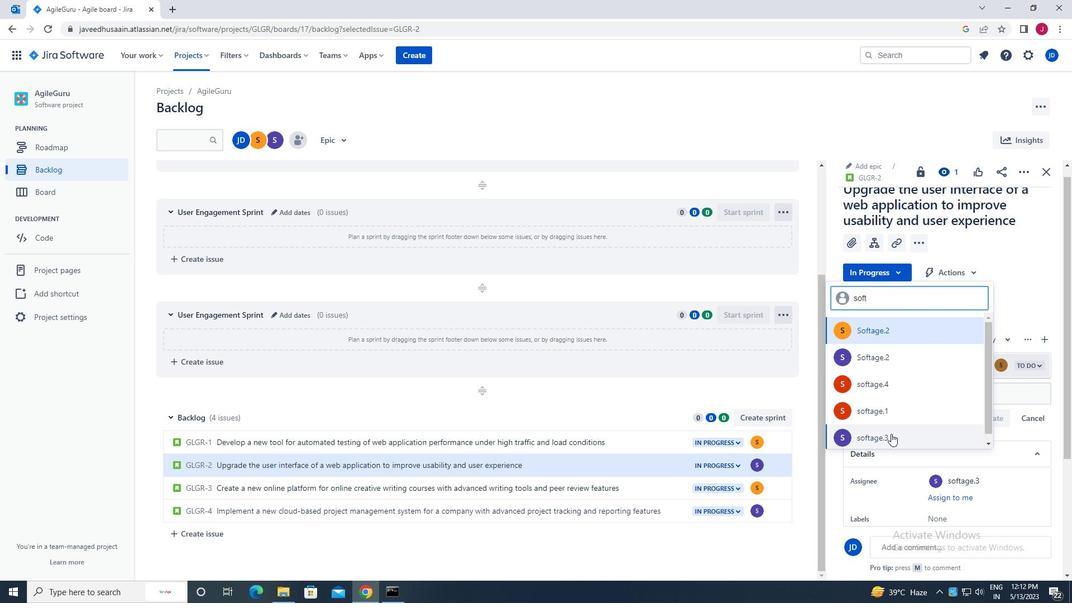 
Action: Mouse pressed left at (892, 435)
Screenshot: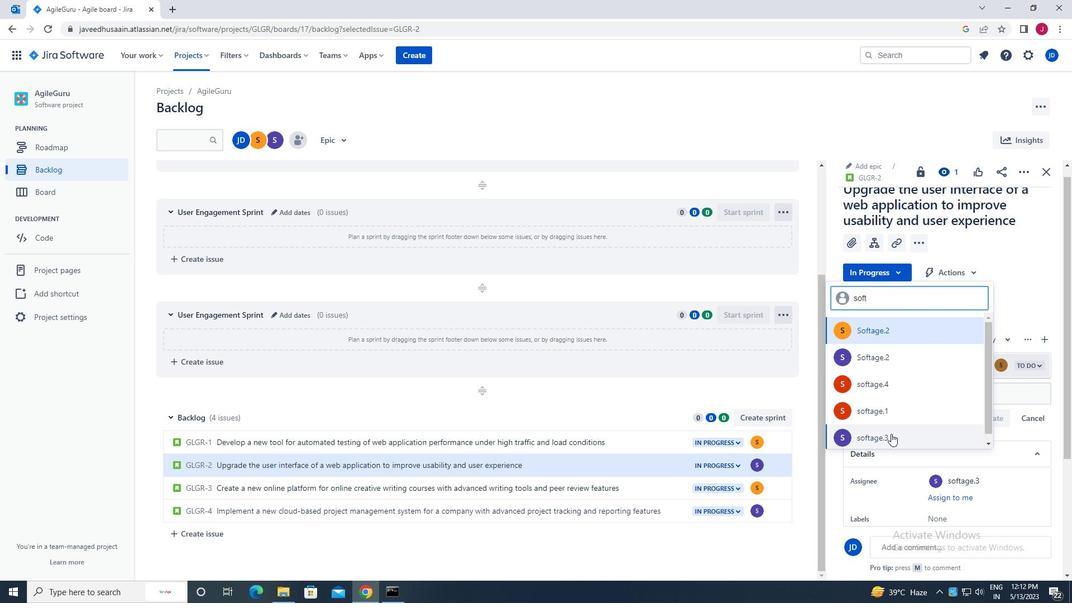 
Action: Mouse moved to (1048, 173)
Screenshot: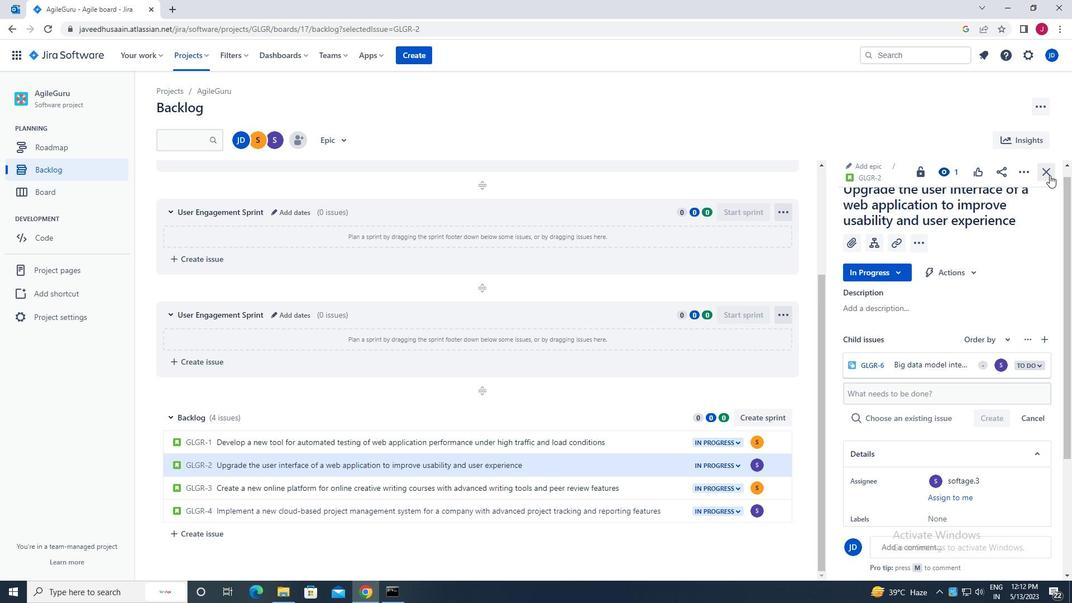 
Action: Mouse pressed left at (1048, 173)
Screenshot: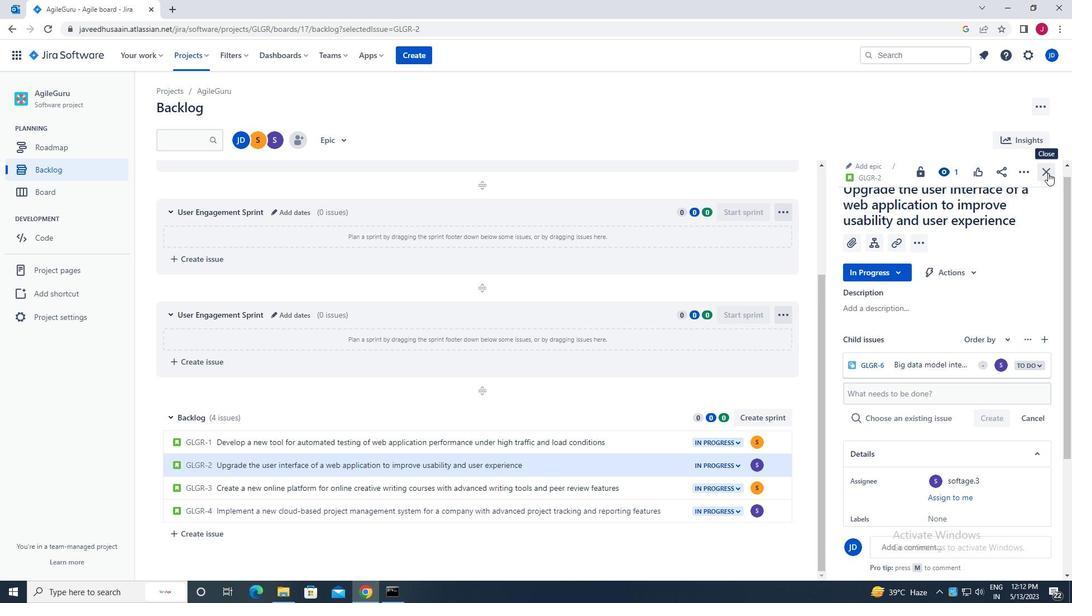 
Action: Mouse moved to (1032, 182)
Screenshot: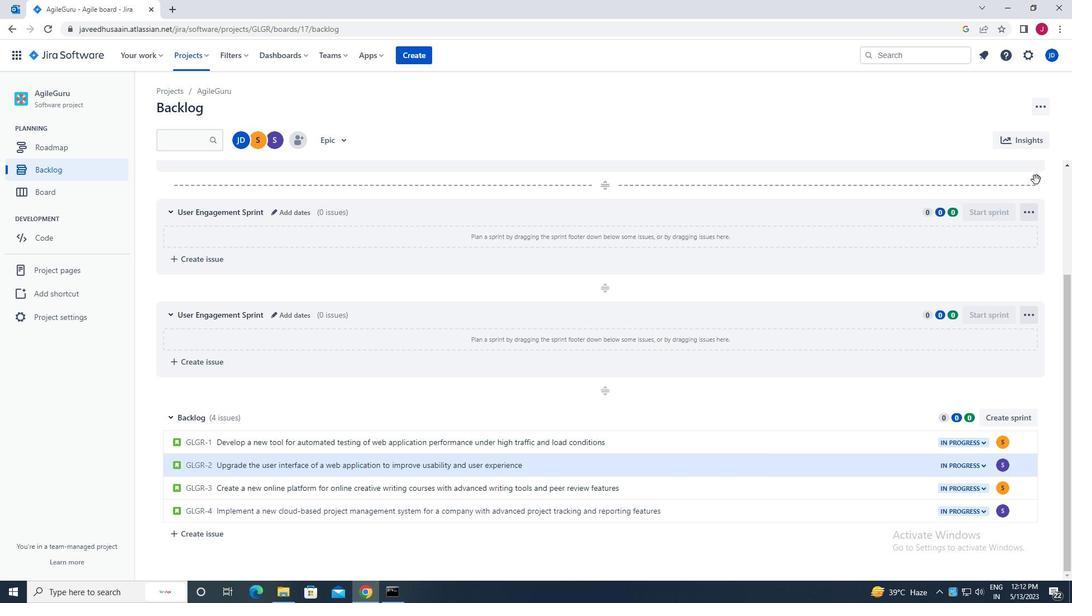 
